 Task: Check the data of single-family homes sold above the list price in the last 1 year.
Action: Mouse moved to (414, 168)
Screenshot: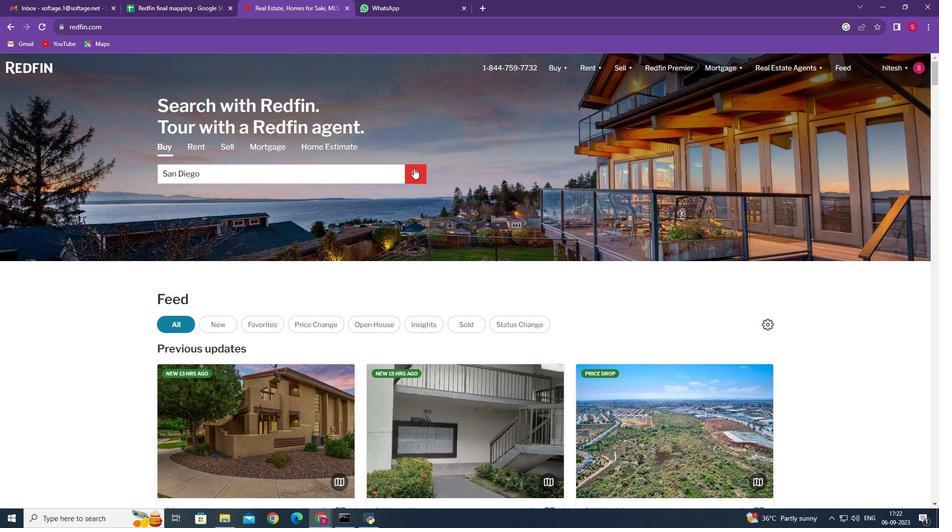 
Action: Mouse pressed left at (414, 168)
Screenshot: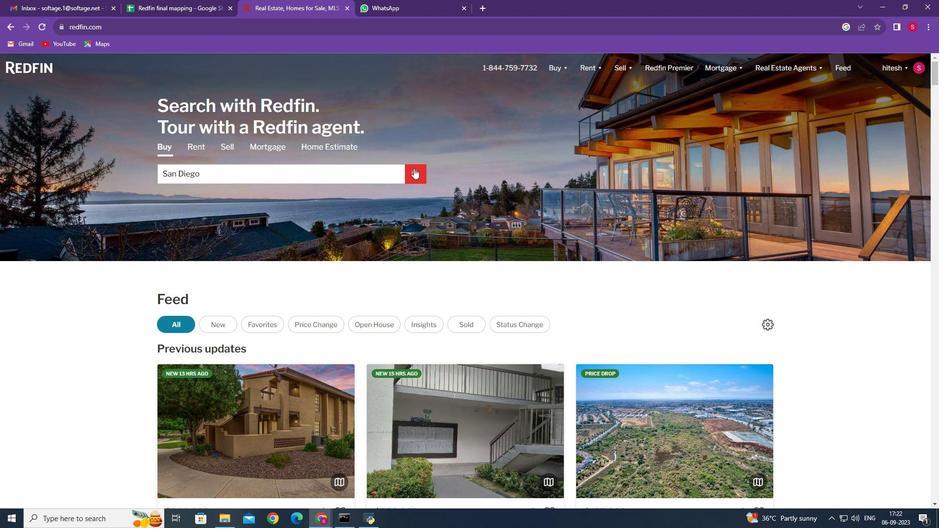 
Action: Mouse moved to (844, 101)
Screenshot: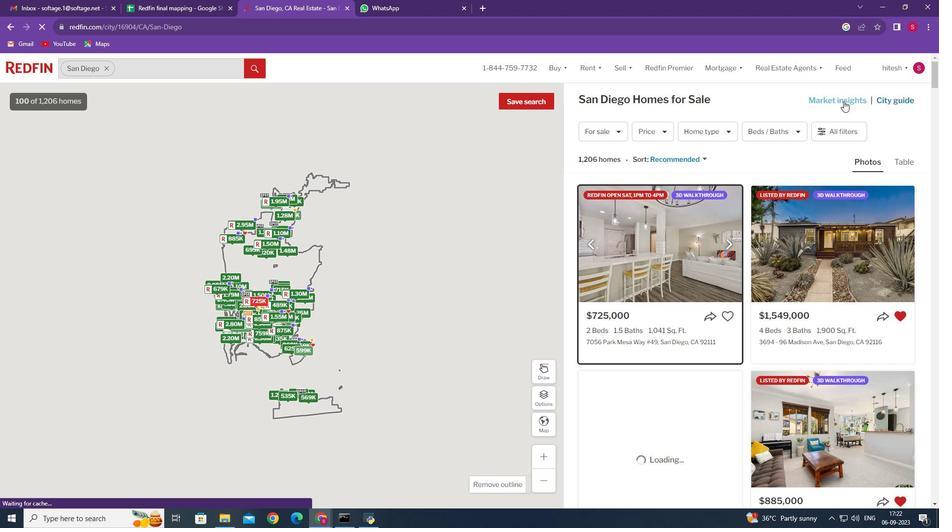
Action: Mouse pressed left at (844, 101)
Screenshot: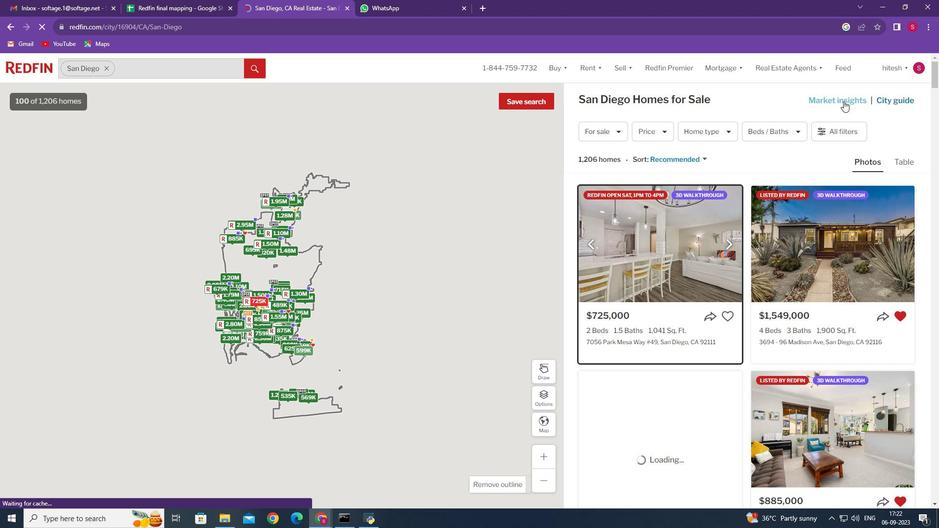 
Action: Mouse moved to (234, 178)
Screenshot: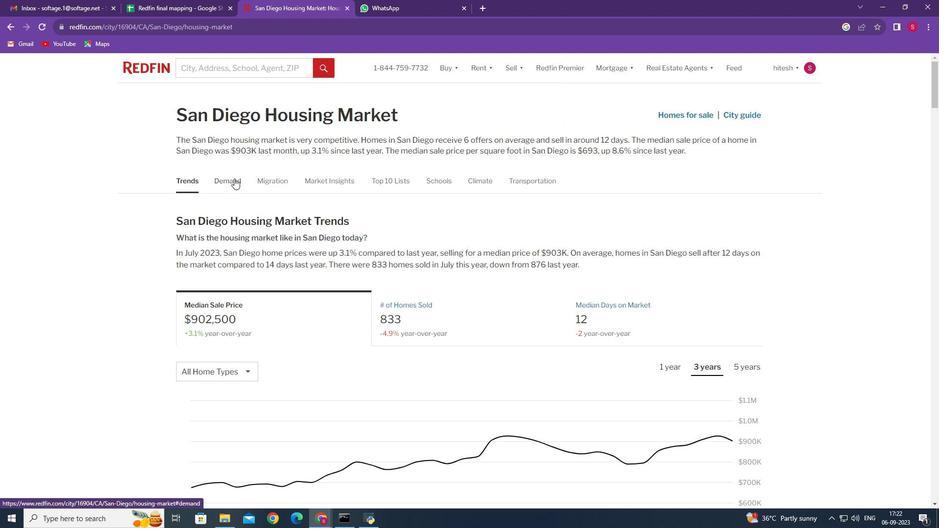 
Action: Mouse pressed left at (234, 178)
Screenshot: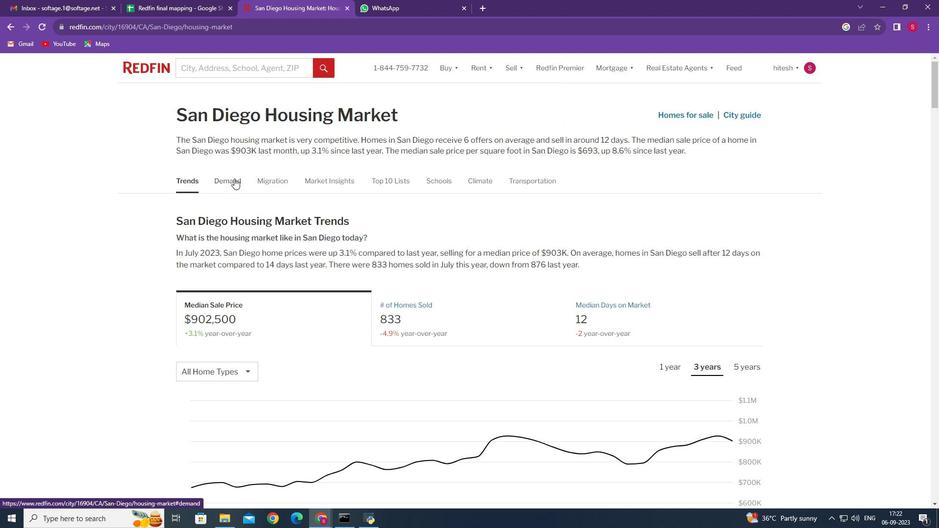 
Action: Mouse moved to (436, 237)
Screenshot: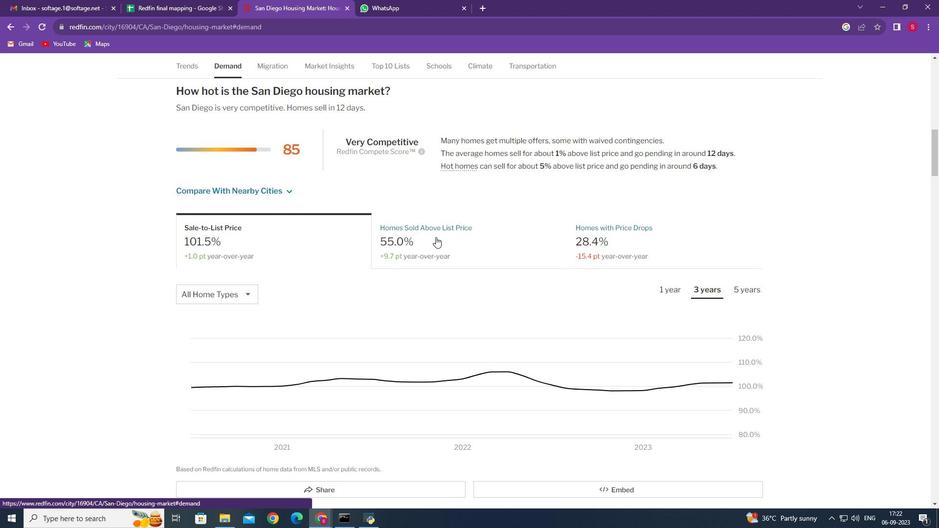 
Action: Mouse pressed left at (436, 237)
Screenshot: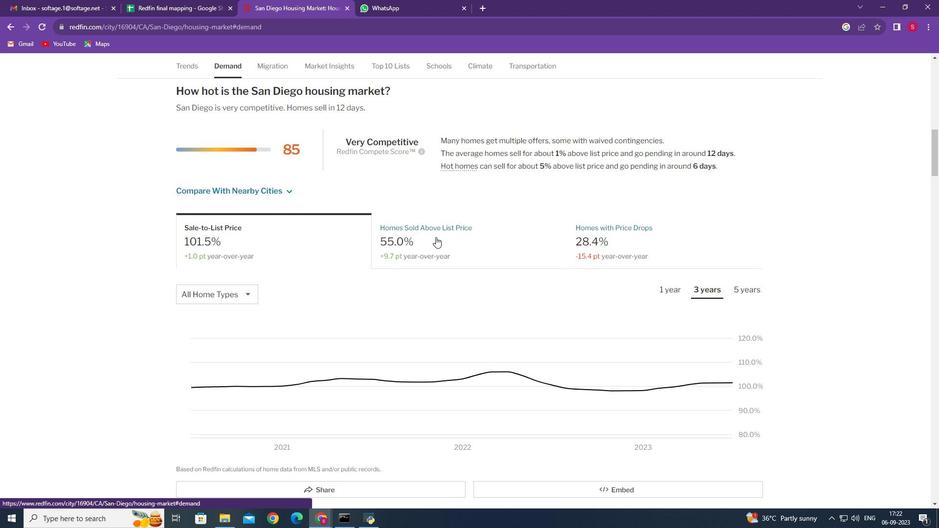 
Action: Mouse moved to (245, 295)
Screenshot: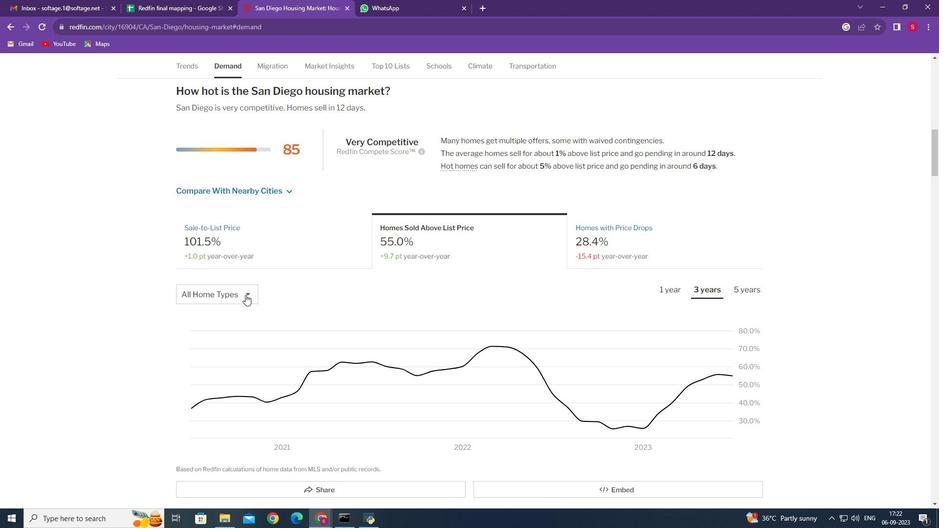 
Action: Mouse pressed left at (245, 295)
Screenshot: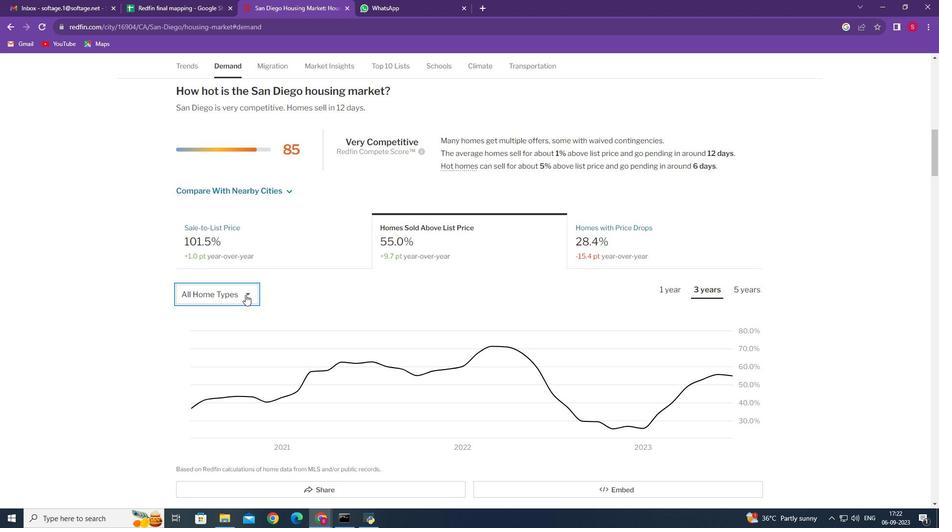 
Action: Mouse moved to (251, 334)
Screenshot: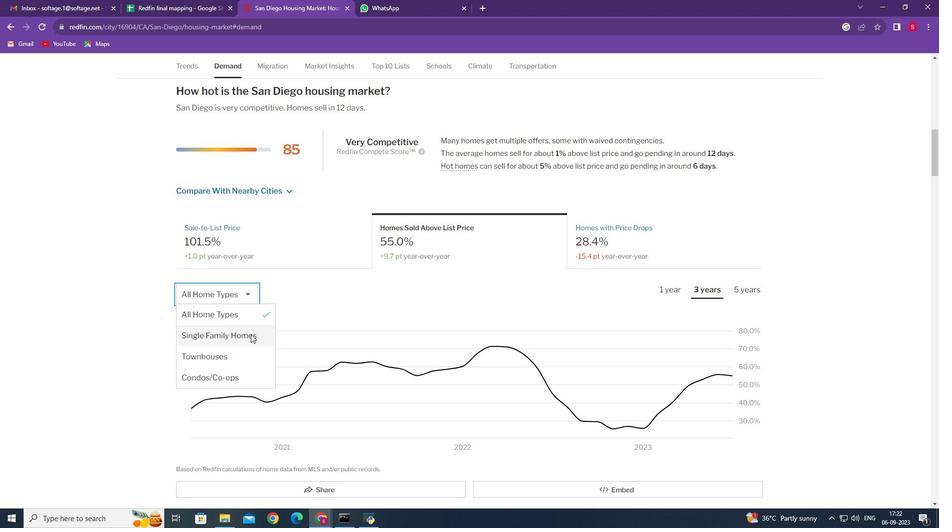 
Action: Mouse pressed left at (251, 334)
Screenshot: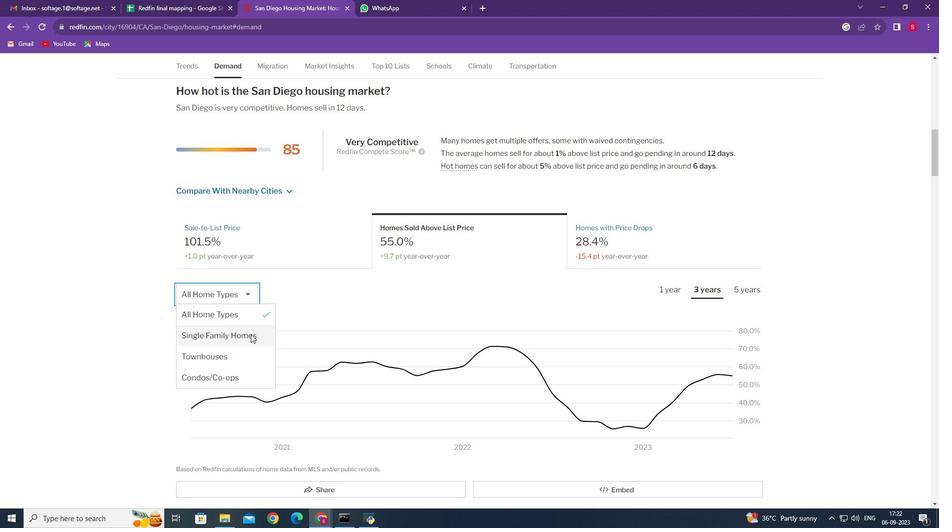 
Action: Mouse moved to (676, 287)
Screenshot: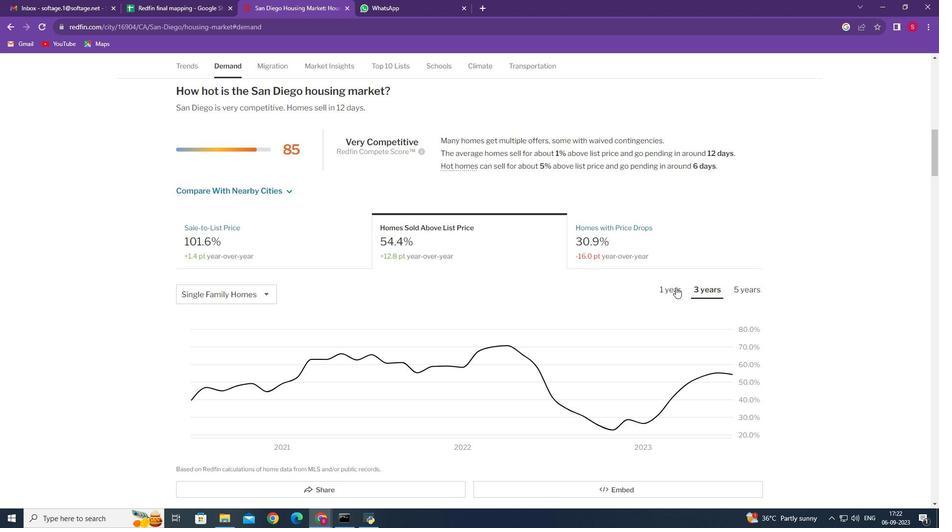 
Action: Mouse pressed left at (676, 287)
Screenshot: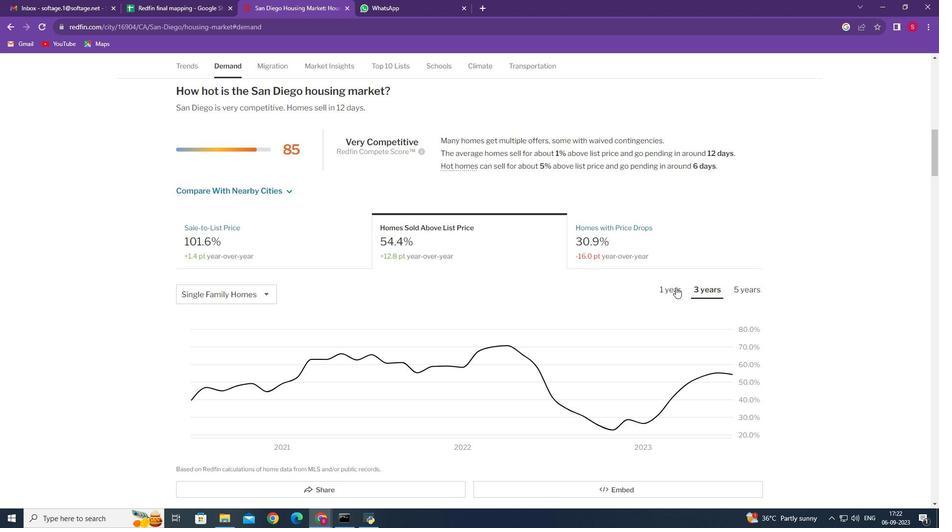 
Action: Mouse moved to (607, 320)
Screenshot: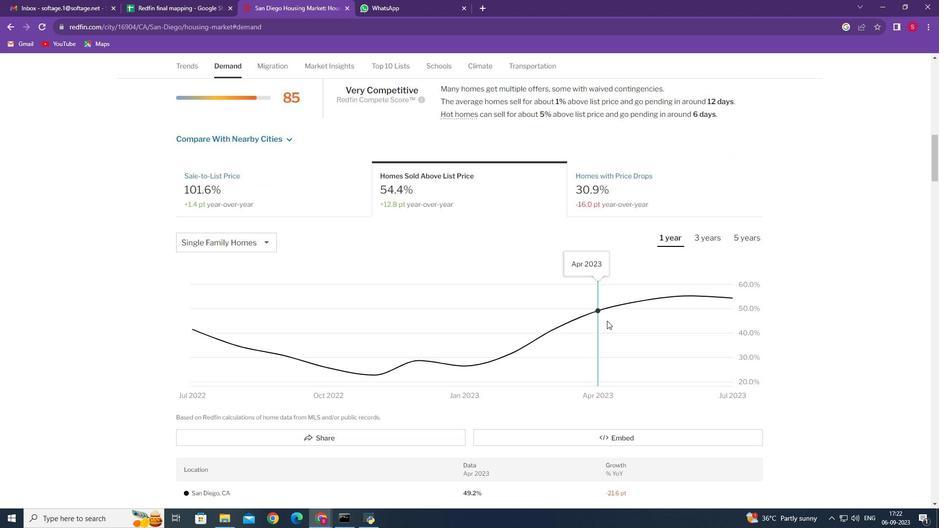 
Action: Mouse scrolled (607, 320) with delta (0, 0)
Screenshot: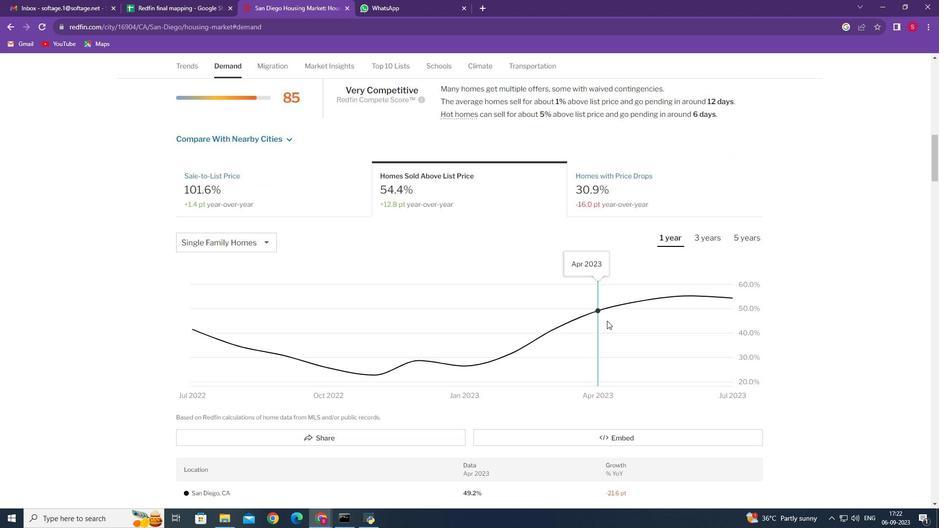 
Action: Mouse moved to (607, 321)
Screenshot: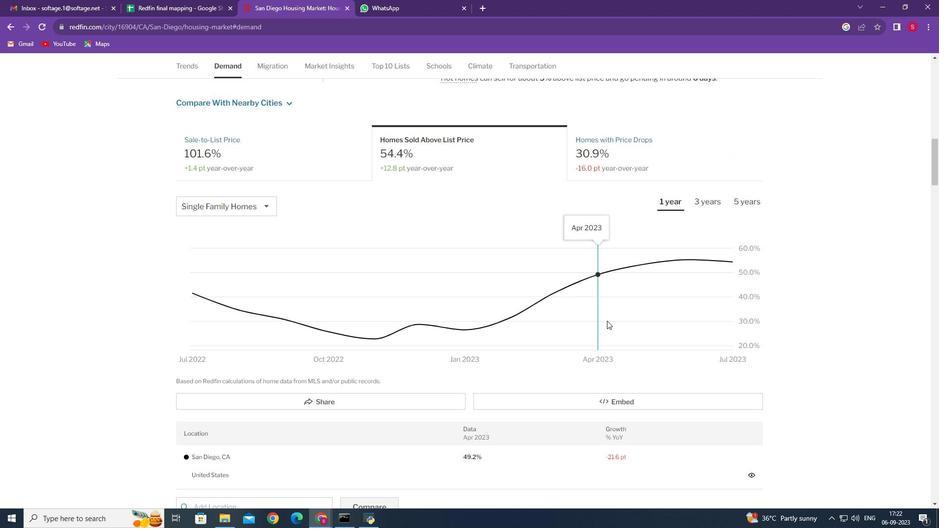 
Action: Mouse scrolled (607, 320) with delta (0, 0)
Screenshot: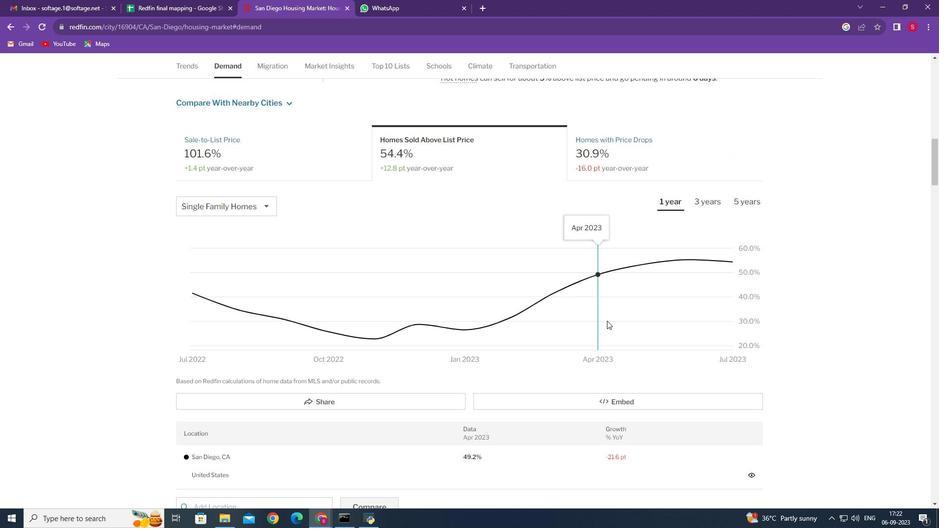
Action: Mouse moved to (199, 288)
Screenshot: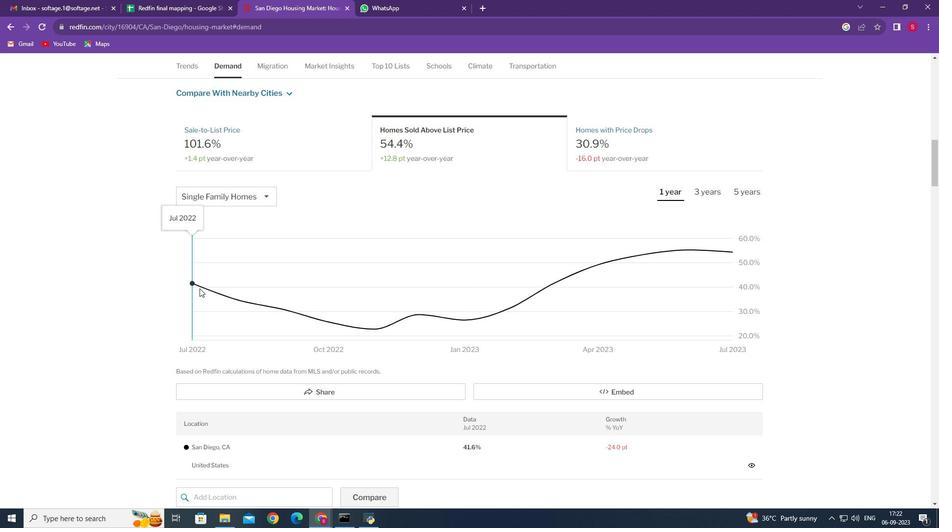 
